 Task: Set the Layer B modulation for the ISDB-T reception parameter to 16-APSK.
Action: Mouse moved to (101, 11)
Screenshot: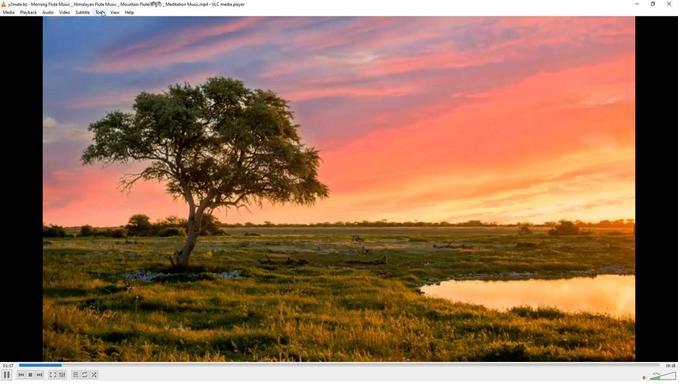 
Action: Mouse pressed left at (101, 11)
Screenshot: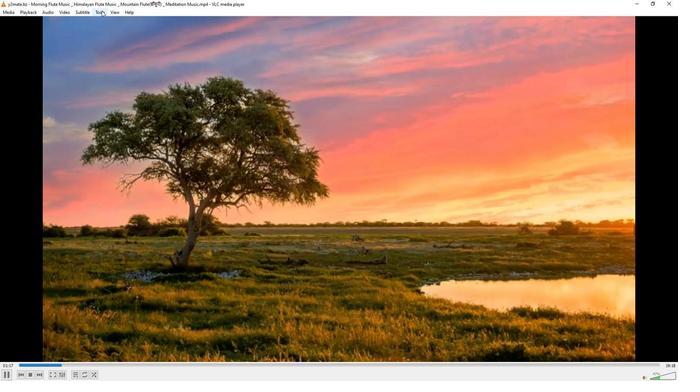 
Action: Mouse moved to (120, 98)
Screenshot: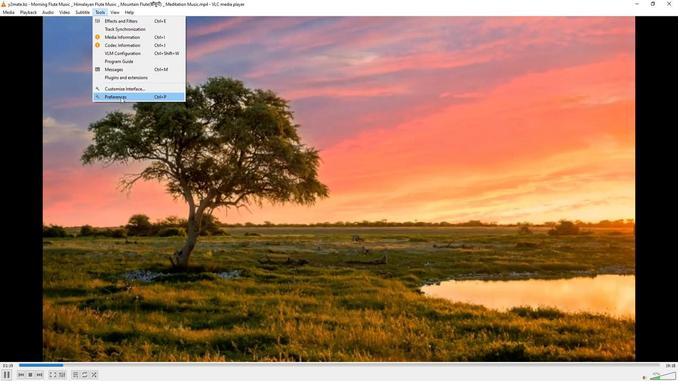 
Action: Mouse pressed left at (120, 98)
Screenshot: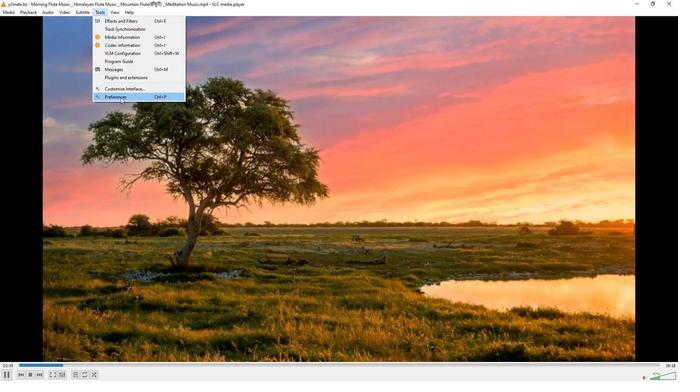 
Action: Mouse moved to (224, 312)
Screenshot: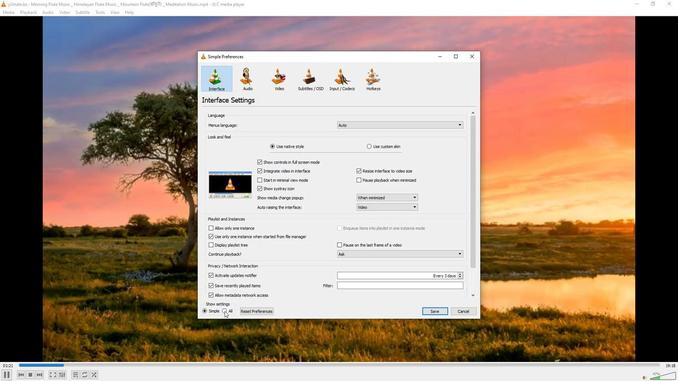 
Action: Mouse pressed left at (224, 312)
Screenshot: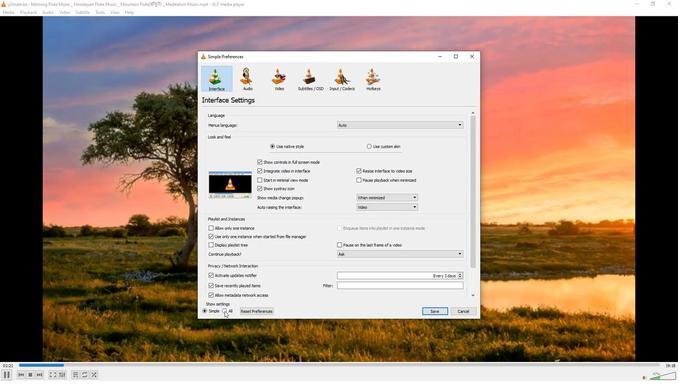
Action: Mouse moved to (214, 192)
Screenshot: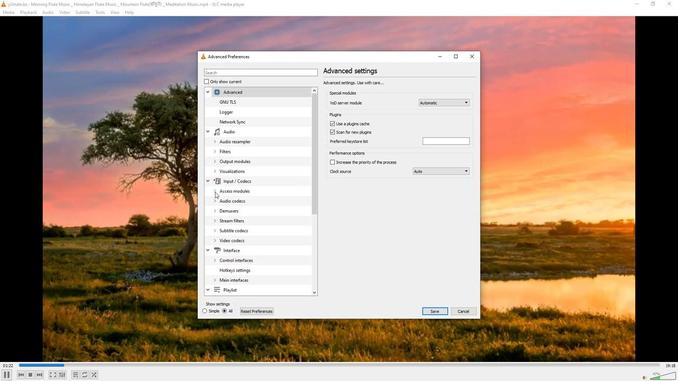 
Action: Mouse pressed left at (214, 192)
Screenshot: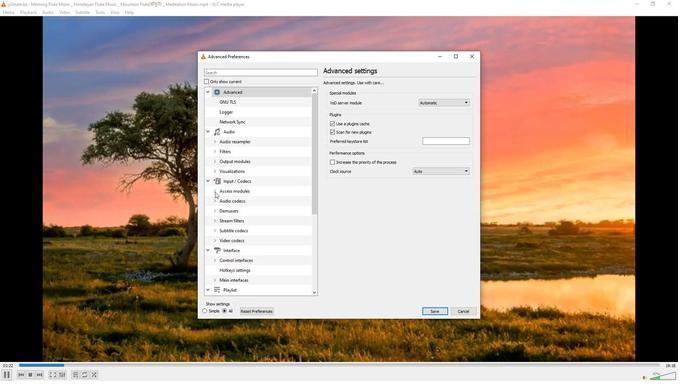 
Action: Mouse moved to (230, 251)
Screenshot: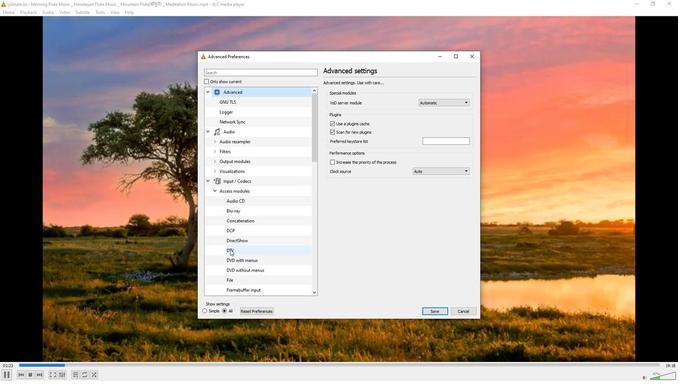 
Action: Mouse pressed left at (230, 251)
Screenshot: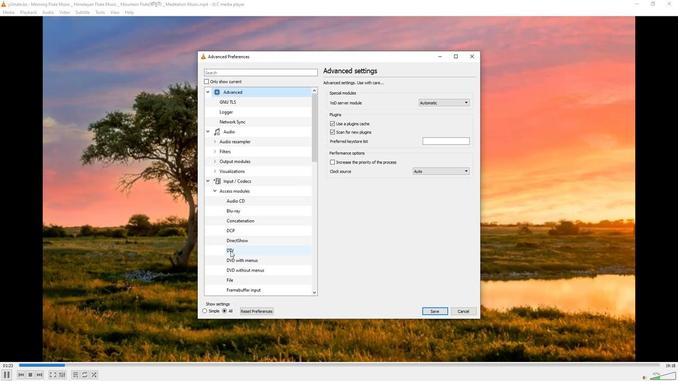 
Action: Mouse moved to (457, 268)
Screenshot: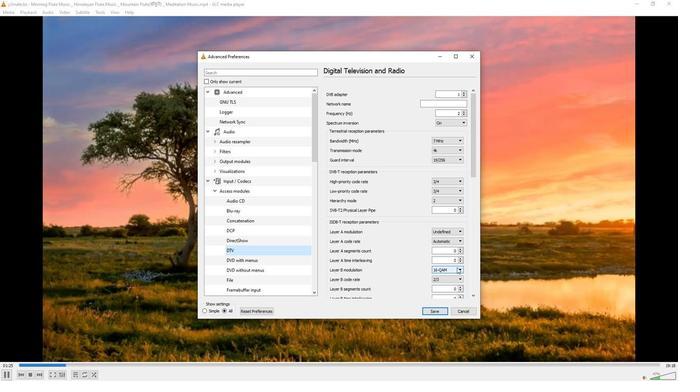 
Action: Mouse pressed left at (457, 268)
Screenshot: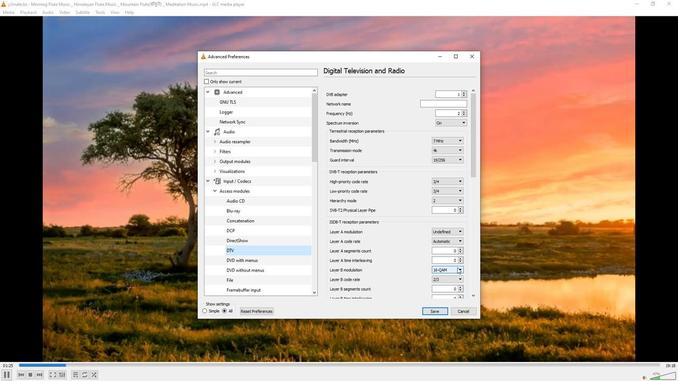 
Action: Mouse moved to (452, 284)
Screenshot: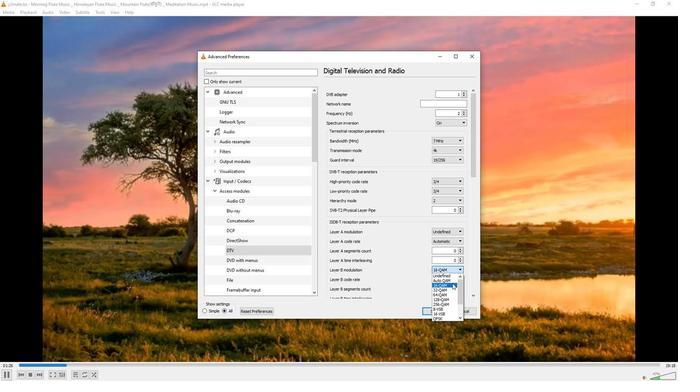 
Action: Mouse scrolled (452, 284) with delta (0, 0)
Screenshot: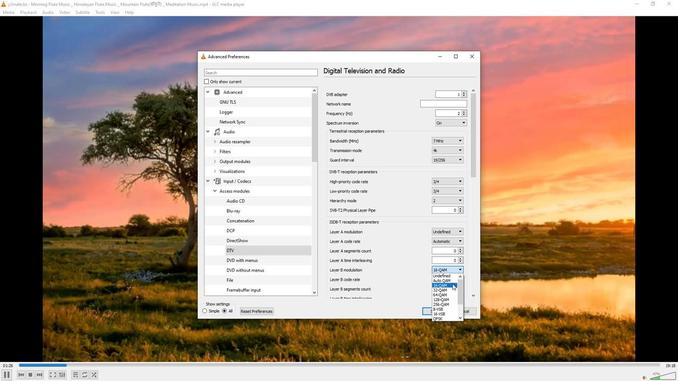 
Action: Mouse scrolled (452, 284) with delta (0, 0)
Screenshot: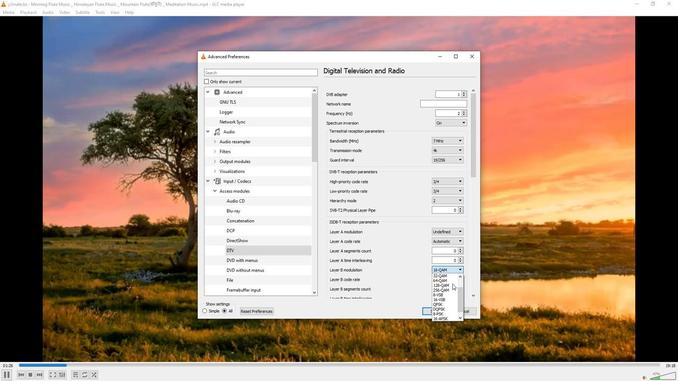 
Action: Mouse scrolled (452, 284) with delta (0, 0)
Screenshot: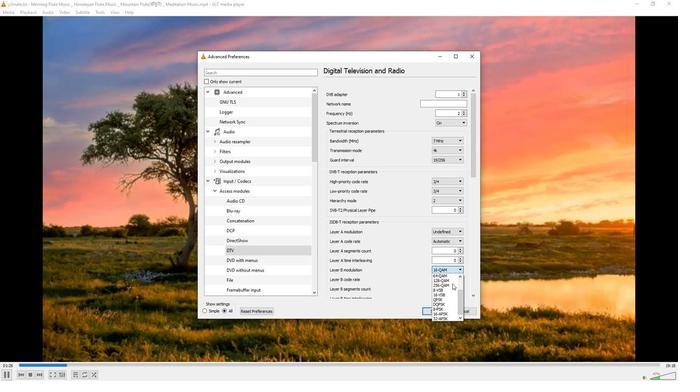 
Action: Mouse moved to (451, 315)
Screenshot: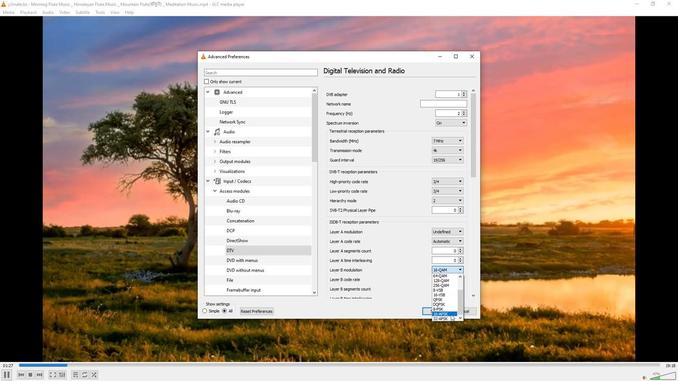 
Action: Mouse pressed left at (451, 315)
Screenshot: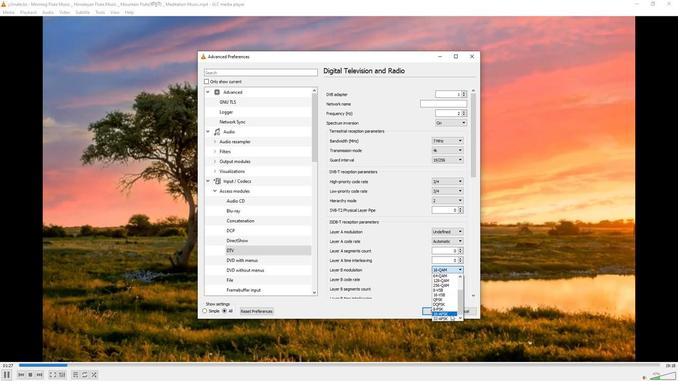 
Action: Mouse moved to (405, 295)
Screenshot: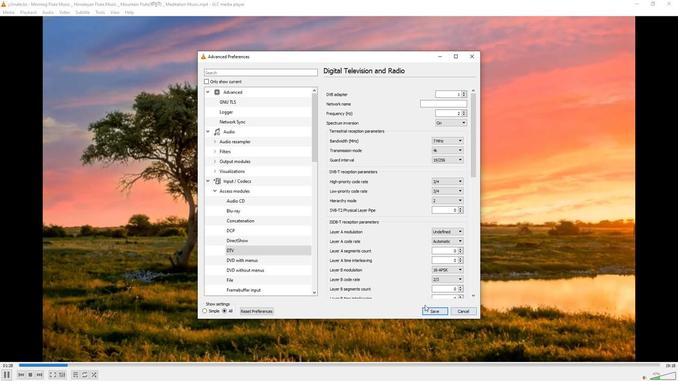 
